 Task: Create in the project AquaVue in Backlog an issue 'Integrate a new payment gateway into an e-commerce website', assign it to team member softage.3@softage.net and change the status to IN PROGRESS. Create in the project AquaVue in Backlog an issue 'Create a data backup and recovery plan for a company's IT infrastructure', assign it to team member softage.4@softage.net and change the status to IN PROGRESS
Action: Mouse moved to (233, 97)
Screenshot: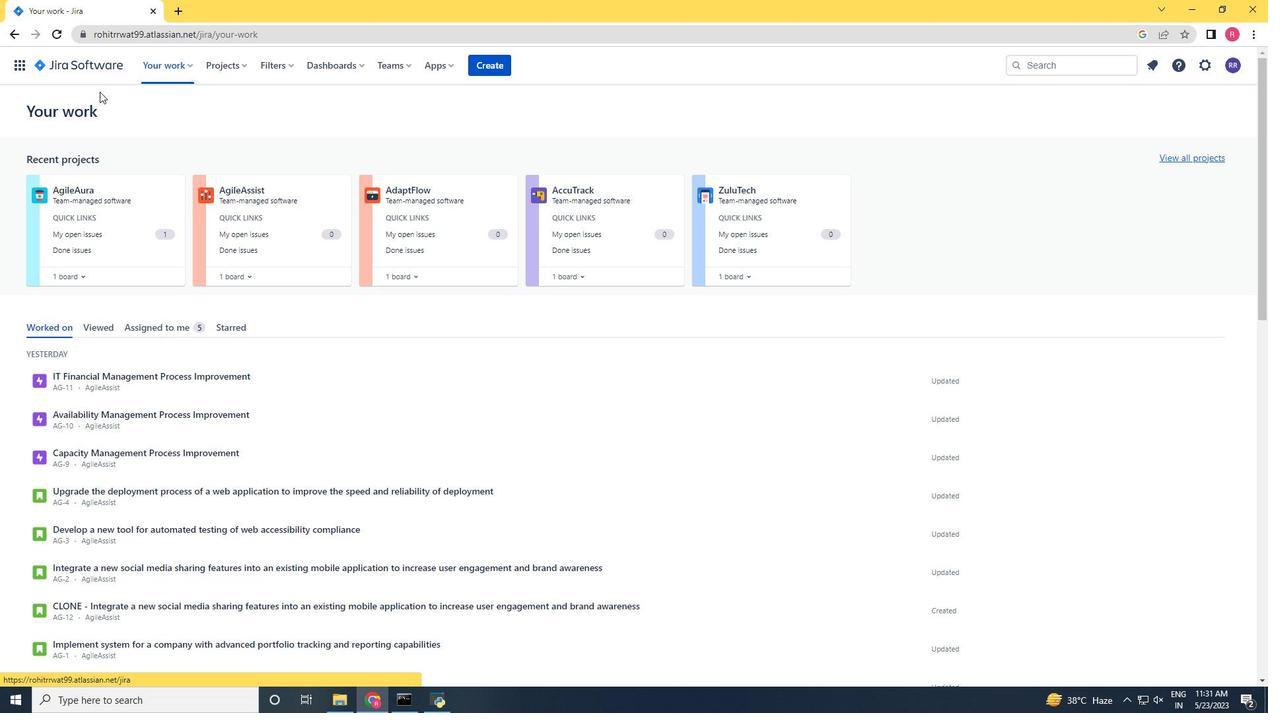 
Action: Mouse pressed left at (233, 97)
Screenshot: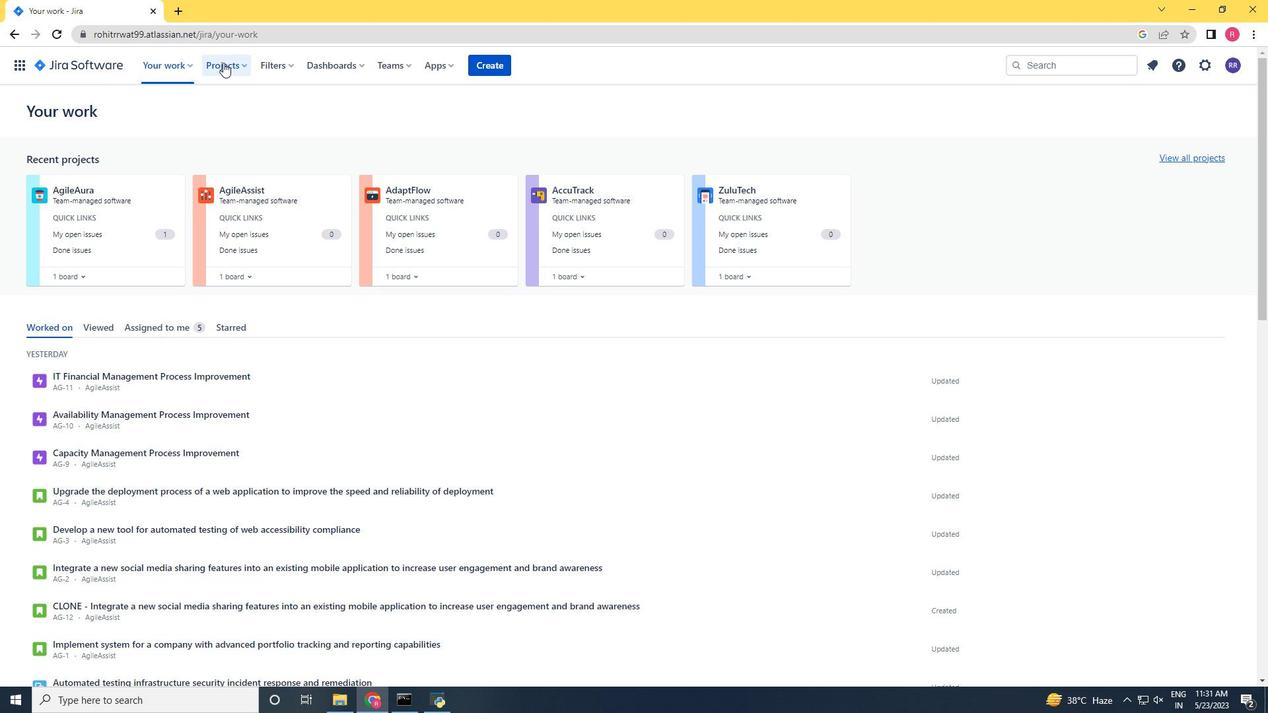 
Action: Mouse moved to (253, 153)
Screenshot: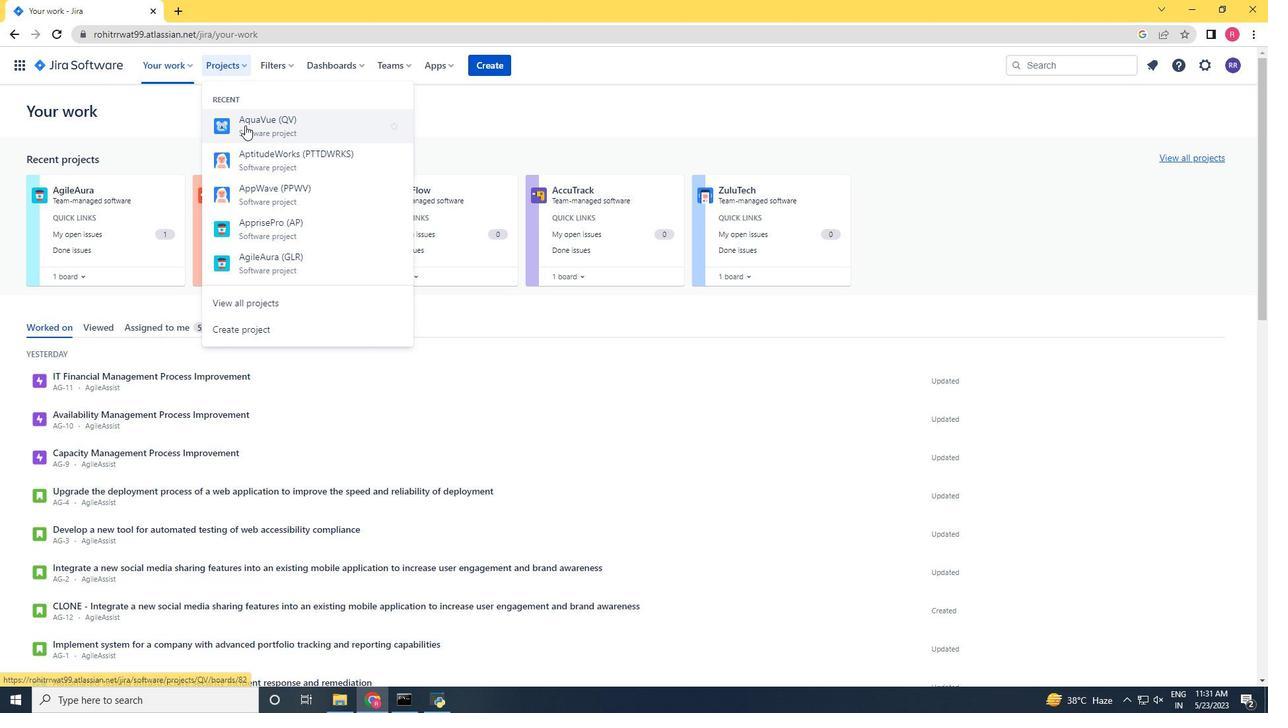 
Action: Mouse pressed left at (253, 153)
Screenshot: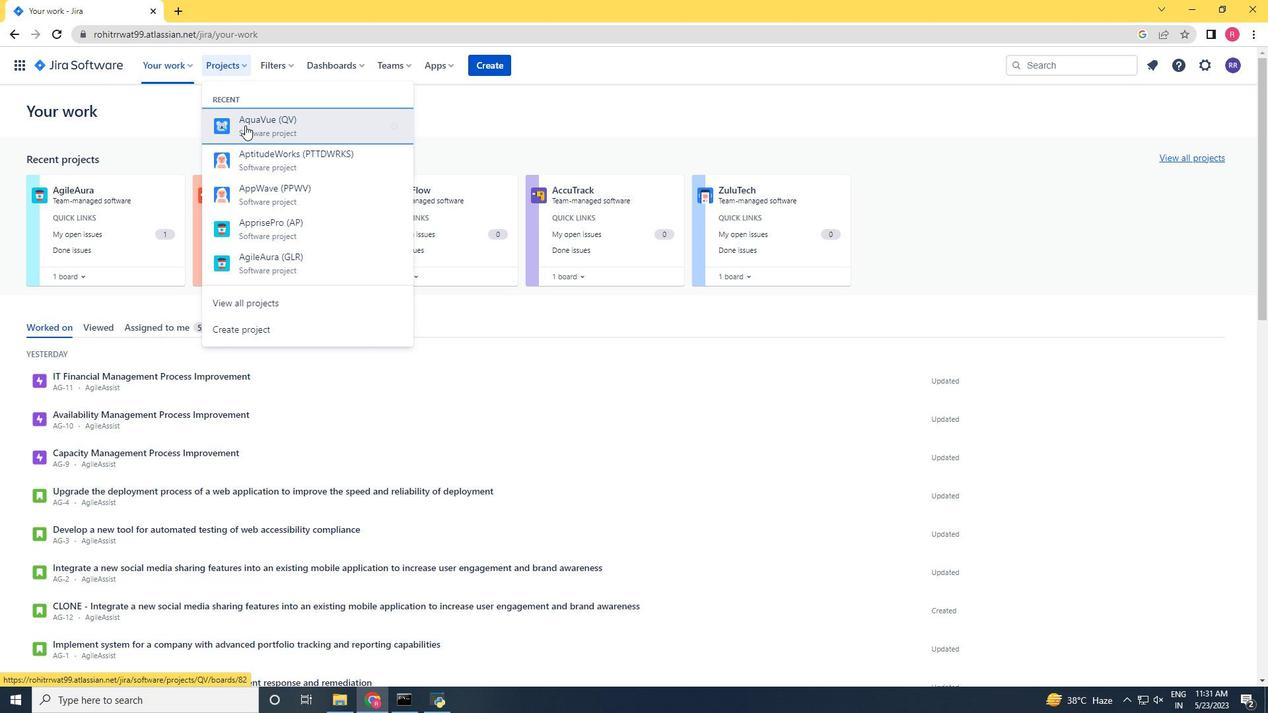 
Action: Mouse moved to (118, 224)
Screenshot: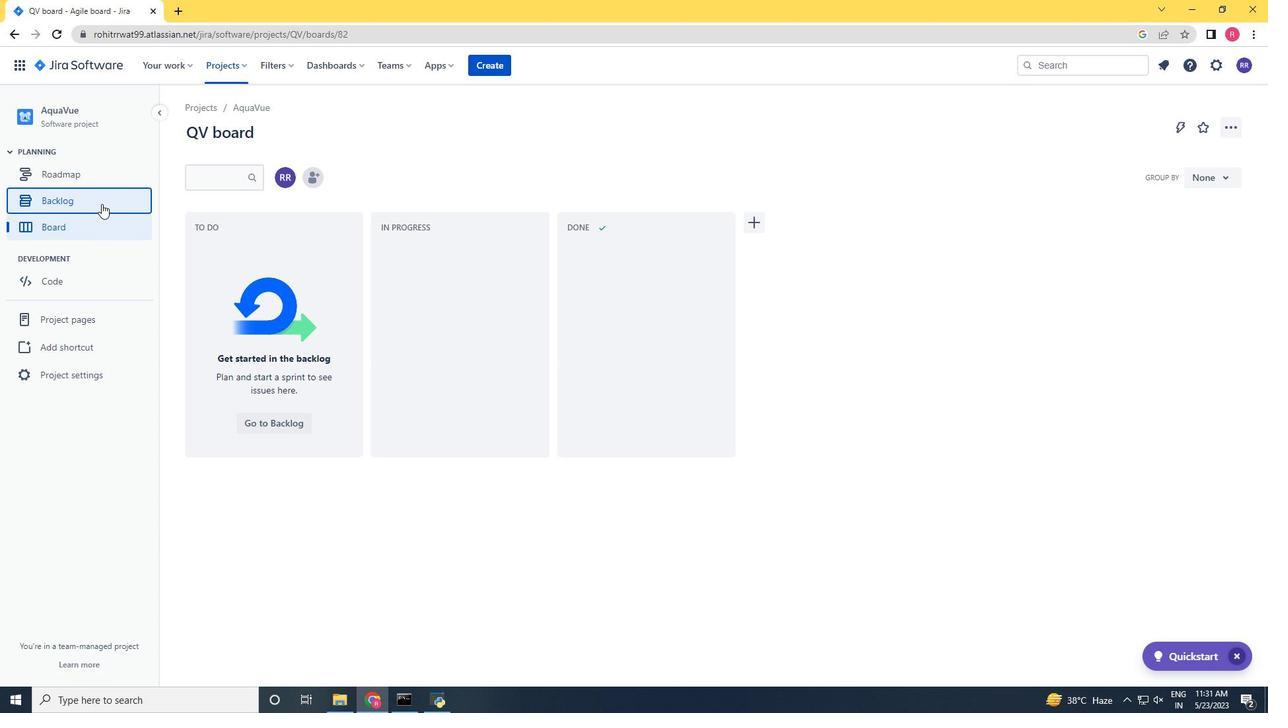
Action: Mouse pressed left at (118, 224)
Screenshot: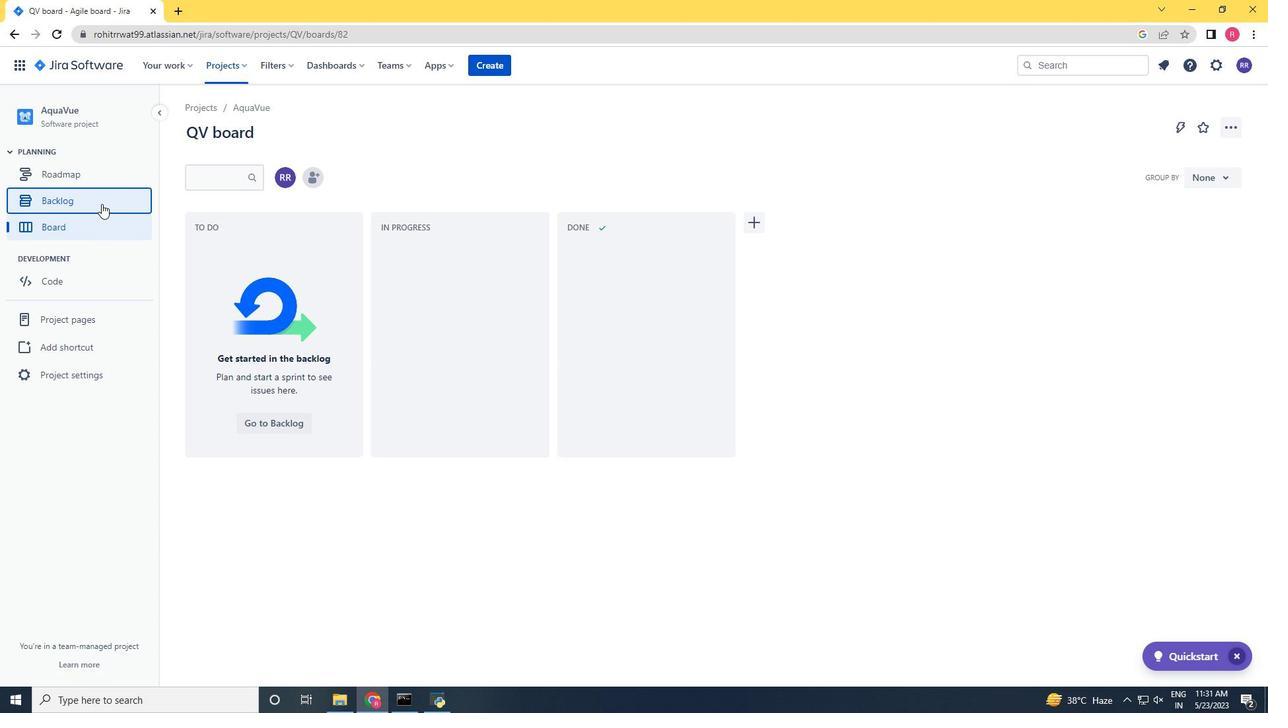 
Action: Mouse moved to (589, 367)
Screenshot: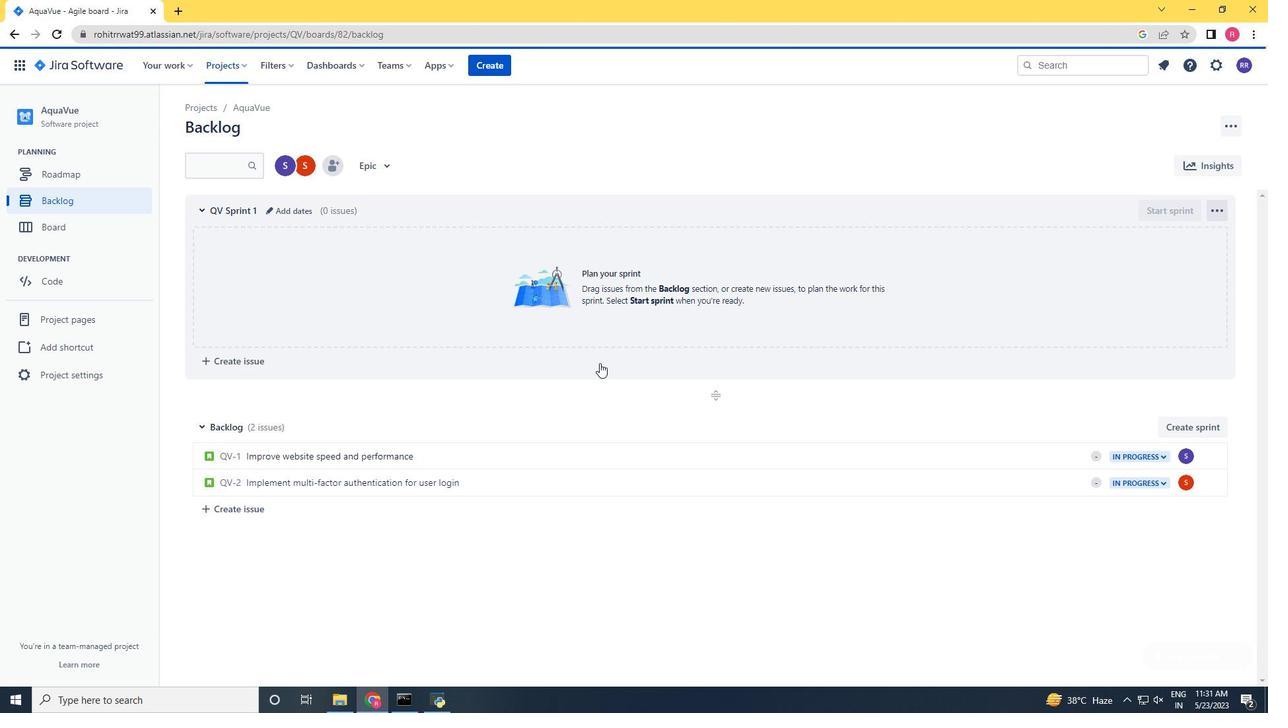 
Action: Mouse scrolled (589, 367) with delta (0, 0)
Screenshot: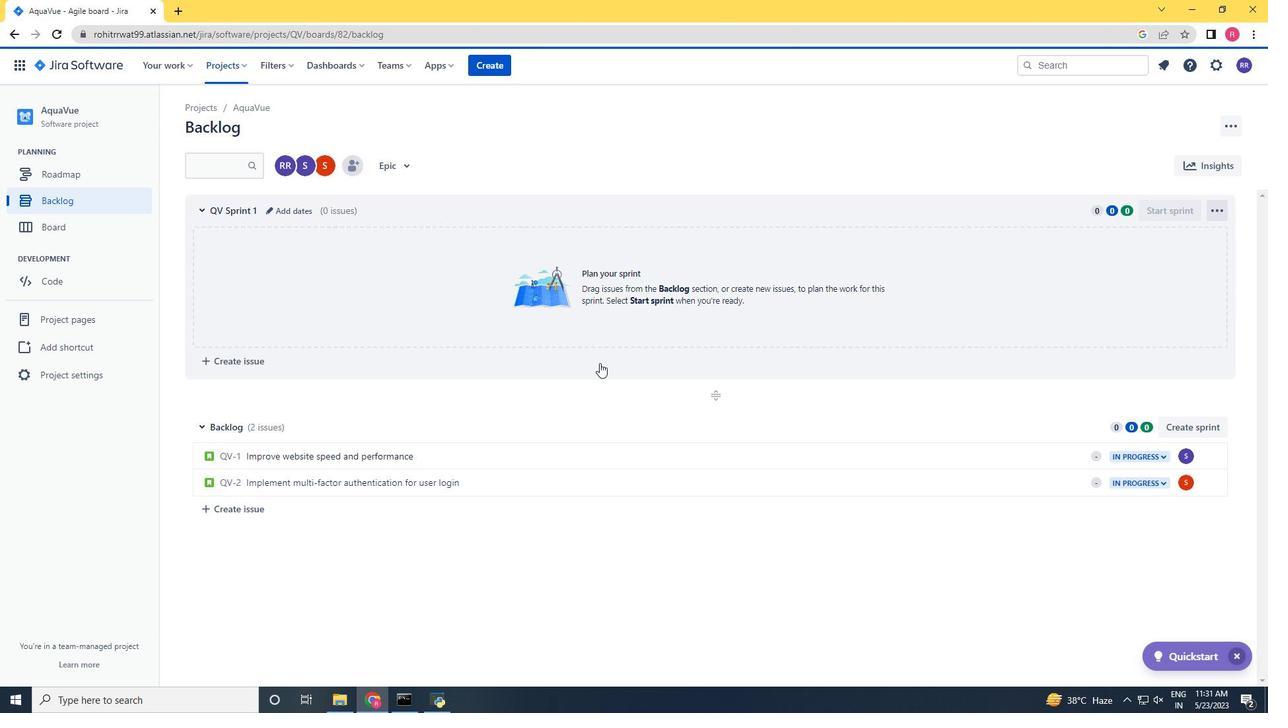 
Action: Mouse scrolled (589, 367) with delta (0, 0)
Screenshot: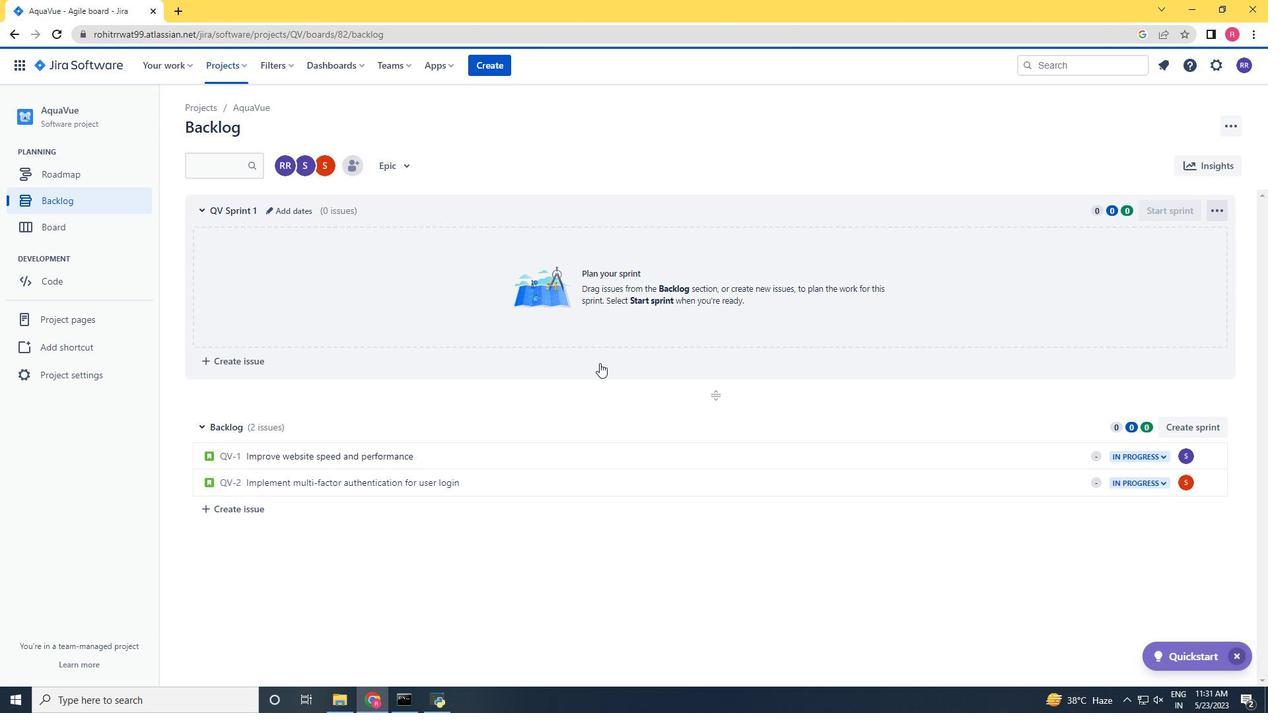 
Action: Mouse scrolled (589, 367) with delta (0, 0)
Screenshot: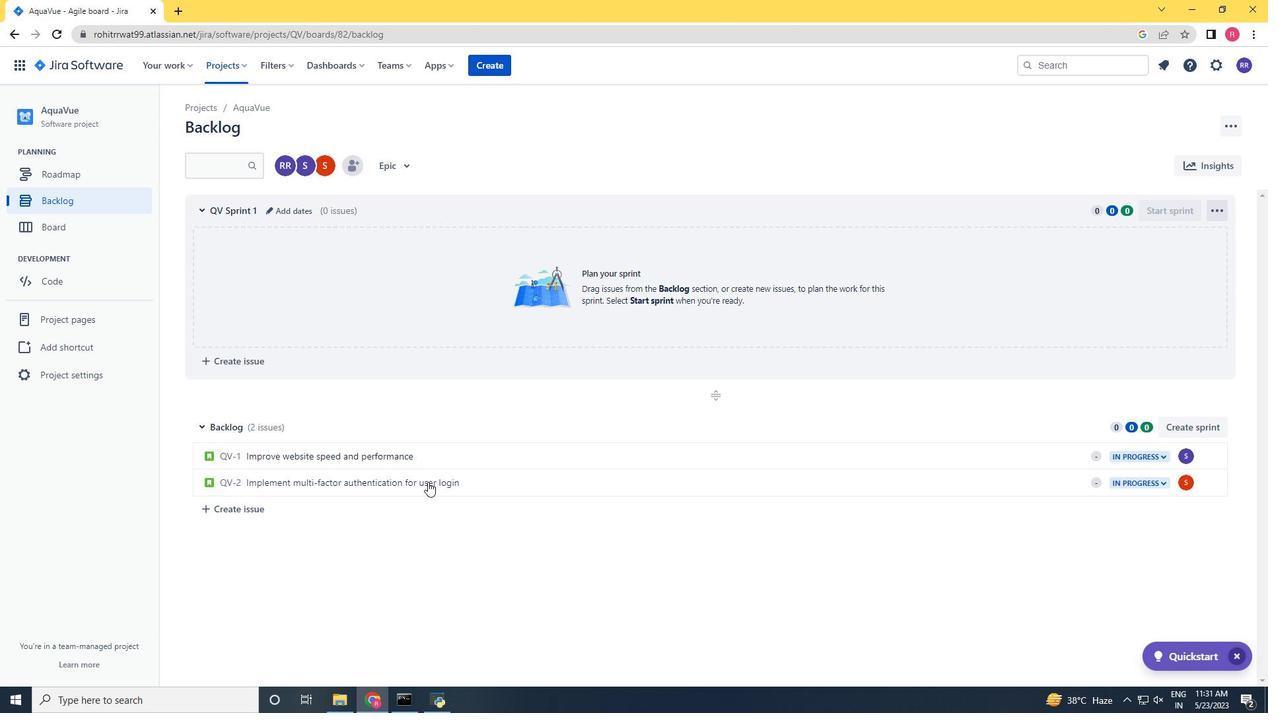 
Action: Mouse moved to (265, 494)
Screenshot: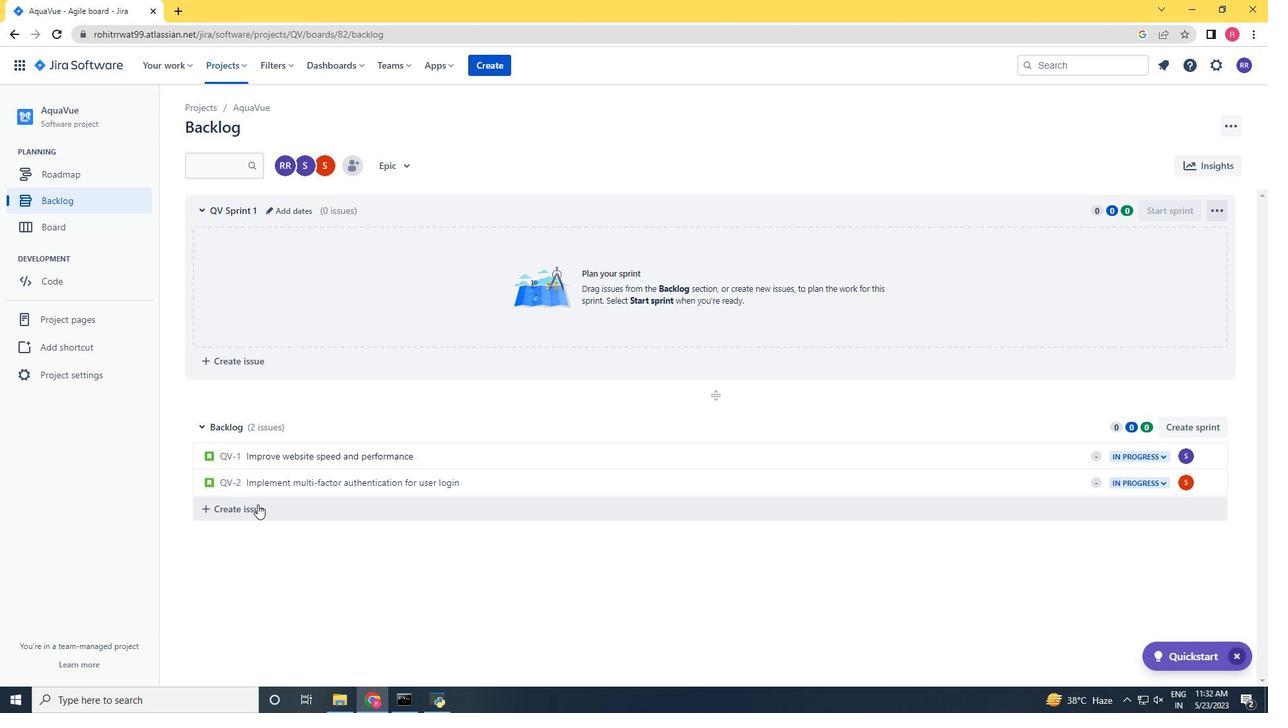 
Action: Mouse pressed left at (265, 494)
Screenshot: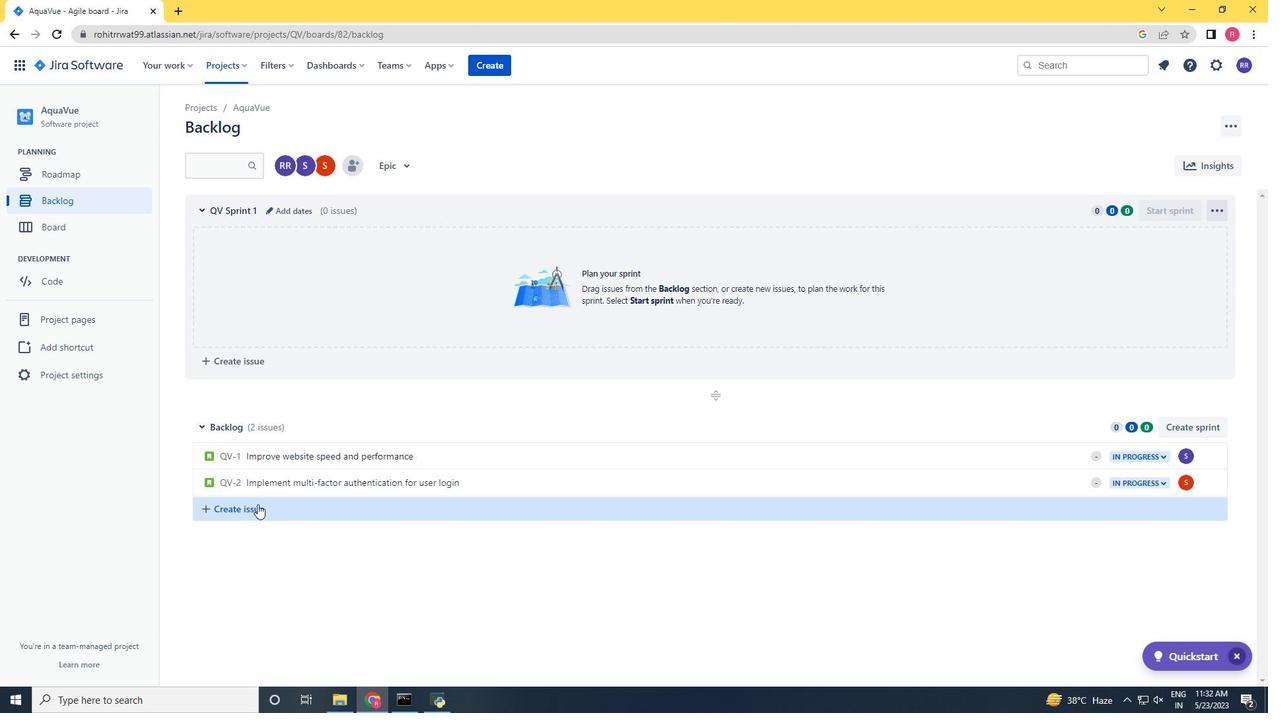 
Action: Key pressed <Key.shift>Integrate<Key.space>a<Key.space>new<Key.space>payment<Key.space>gateway<Key.space>into<Key.space>an<Key.space>e-commerce<Key.space>website<Key.enter>
Screenshot: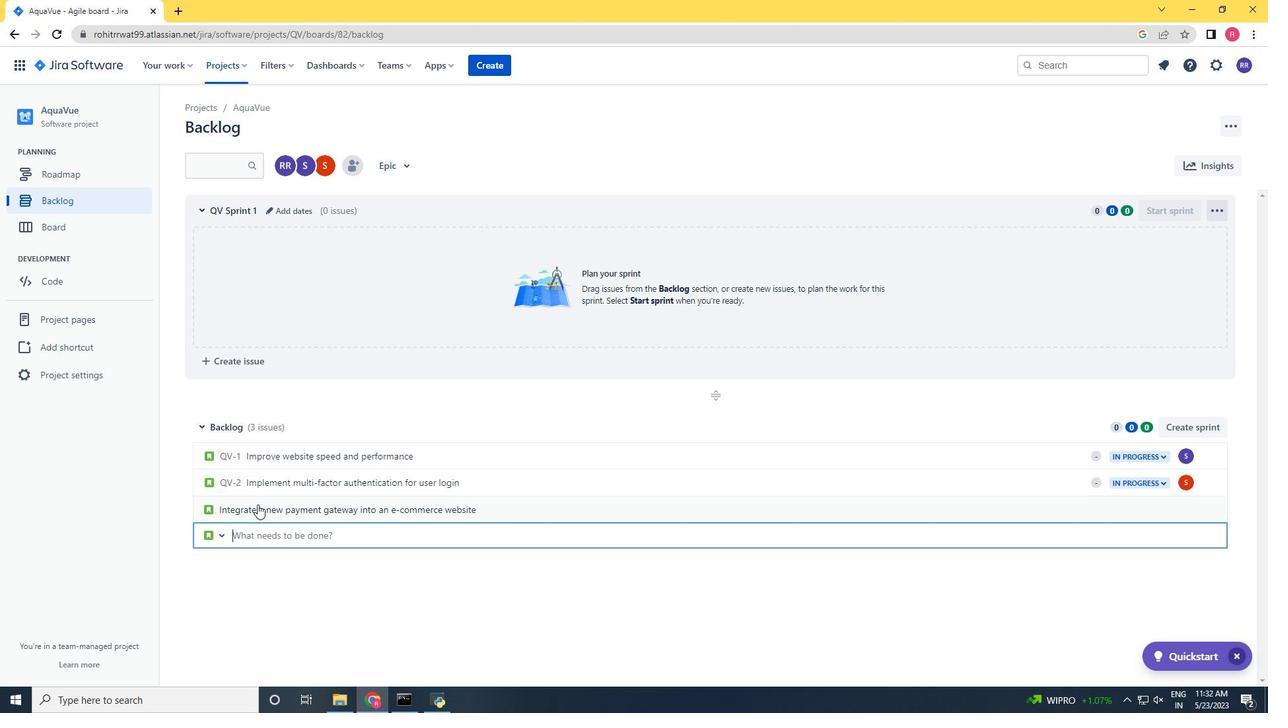 
Action: Mouse moved to (1120, 497)
Screenshot: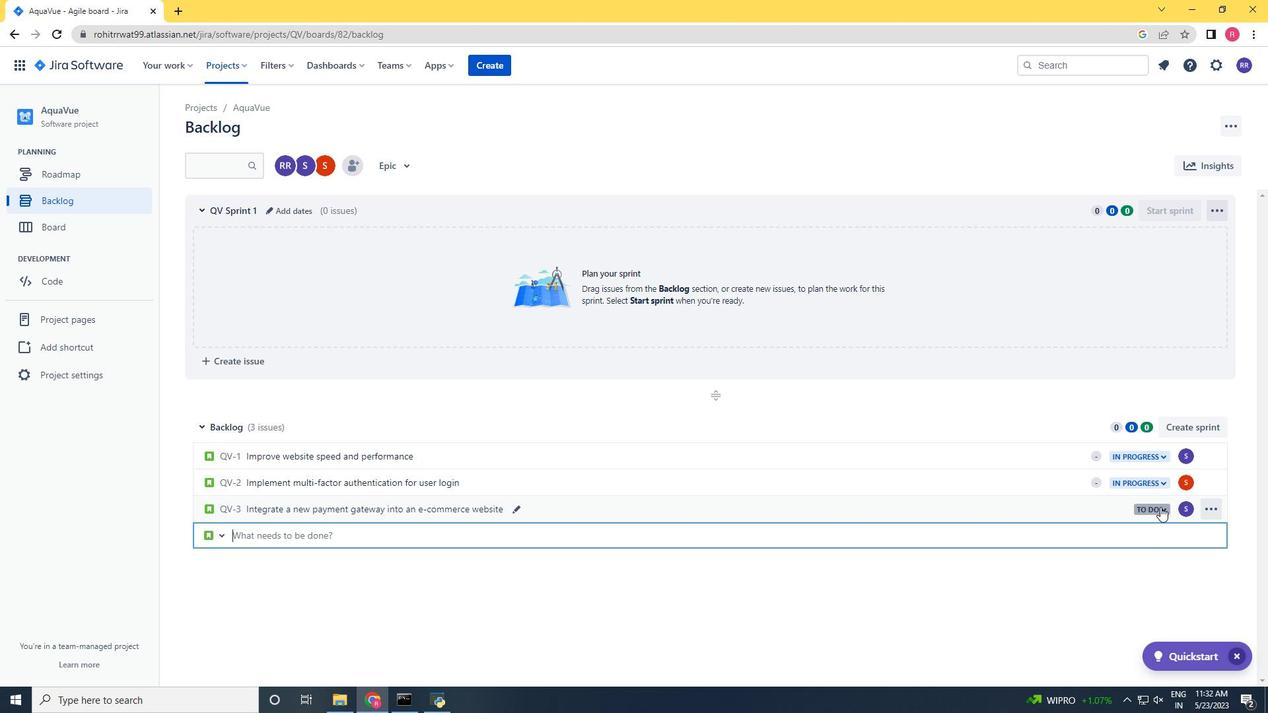 
Action: Mouse pressed left at (1120, 497)
Screenshot: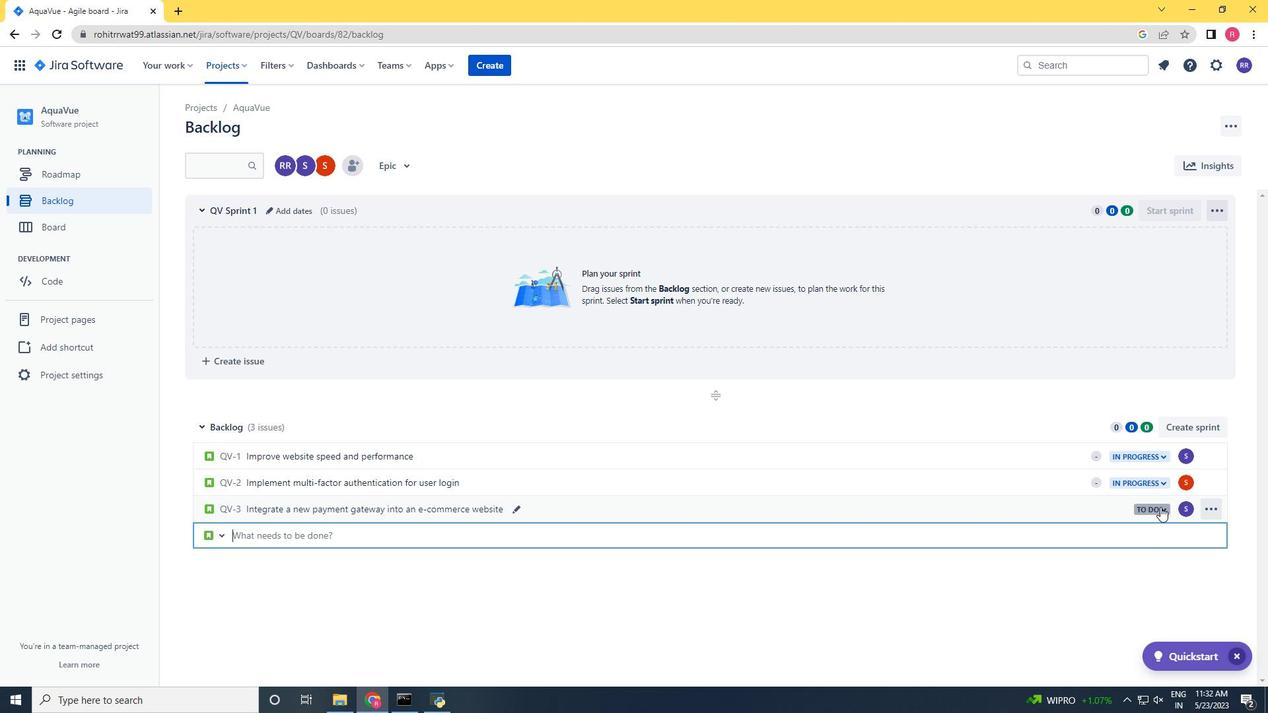 
Action: Mouse moved to (1035, 521)
Screenshot: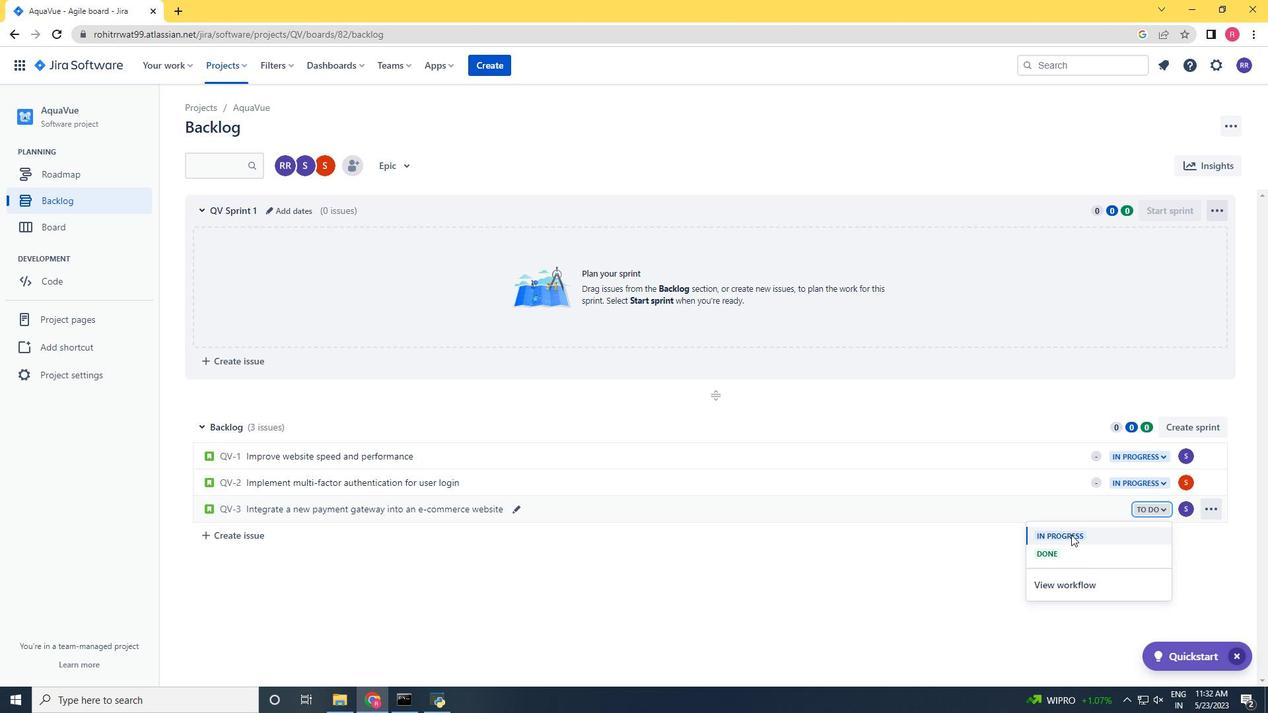 
Action: Mouse pressed left at (1035, 521)
Screenshot: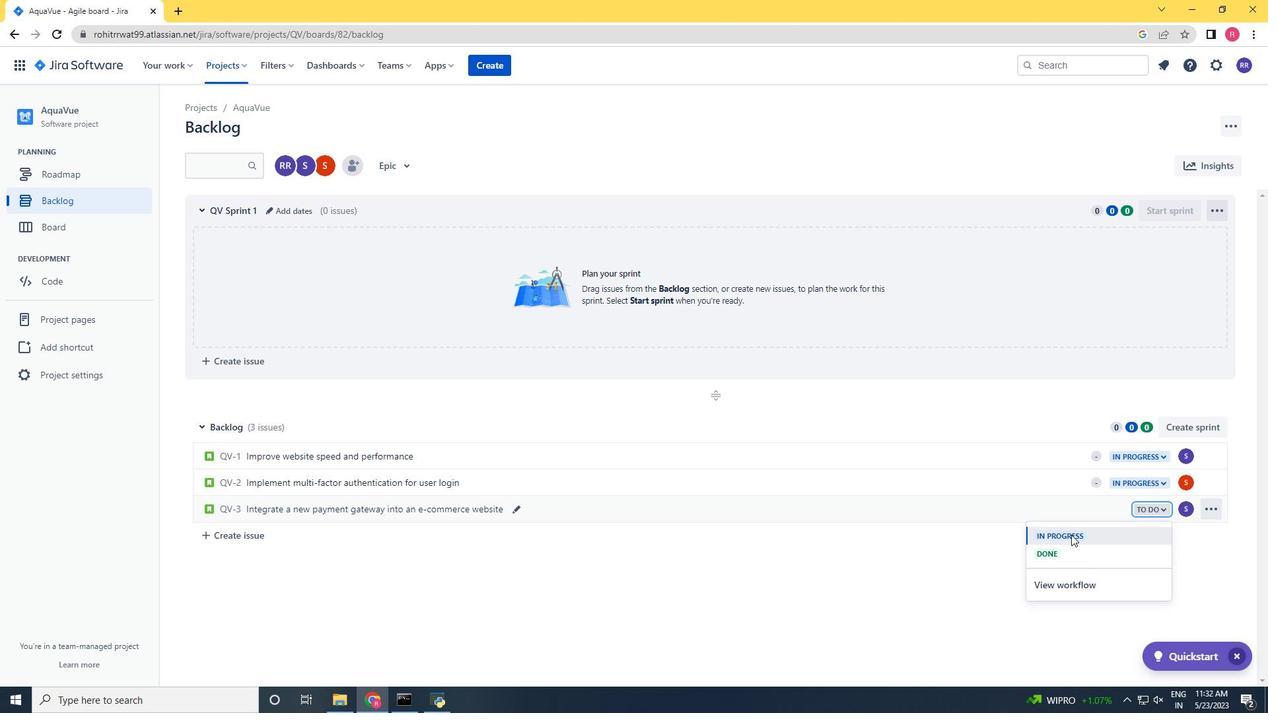 
Action: Mouse moved to (255, 527)
Screenshot: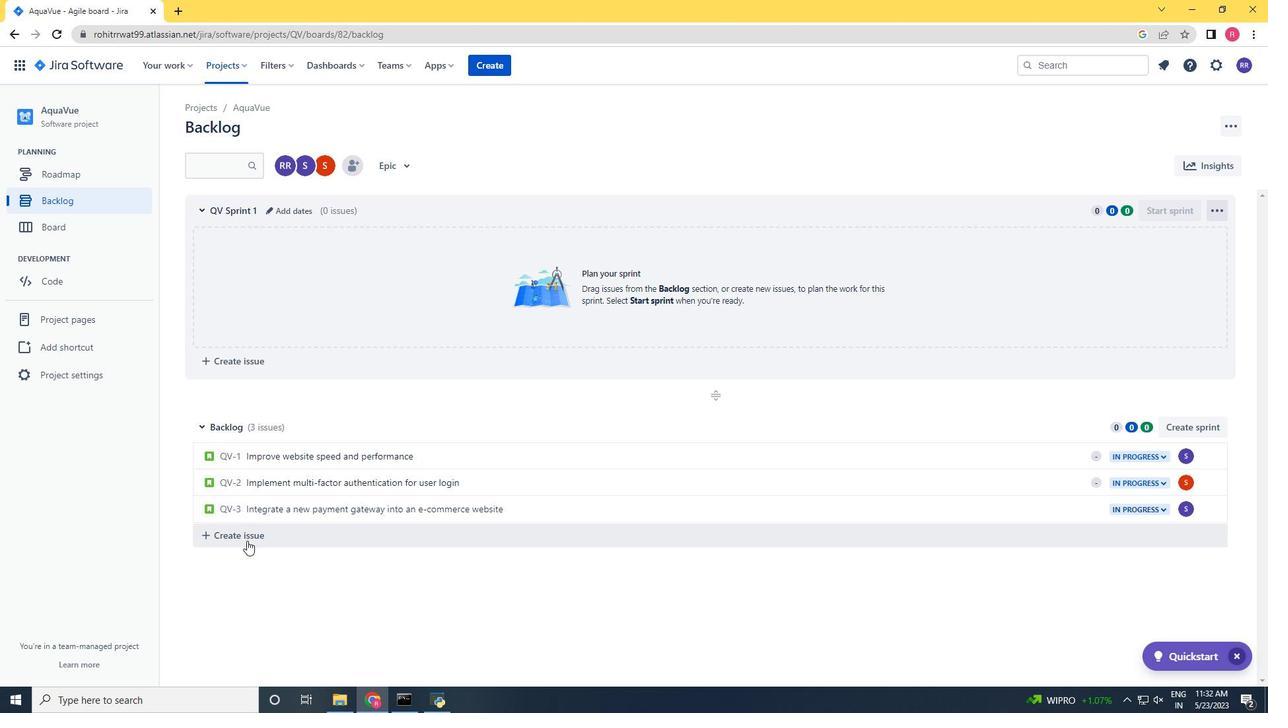 
Action: Mouse pressed left at (255, 527)
Screenshot: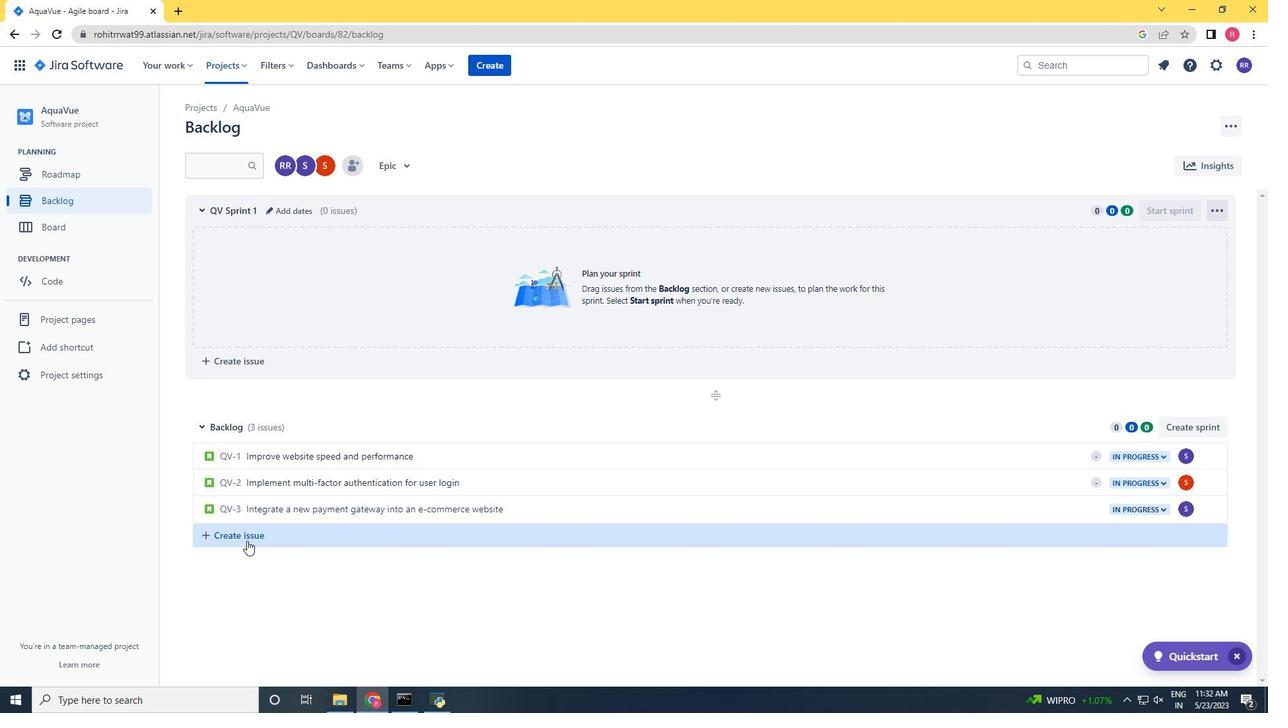 
Action: Key pressed <Key.shift>Create<Key.space><Key.space>a<Key.space>data<Key.space>backup<Key.space><Key.space>and<Key.space><Key.space>recoveryy<Key.space><Key.backspace><Key.backspace><Key.space>plan<Key.space><Key.space>for<Key.space>a<Key.space>company<Key.space><Key.backspace>;<Key.backspace>'s<Key.space><Key.shift_r>IT<Key.space>infrastucture<Key.enter>
Screenshot: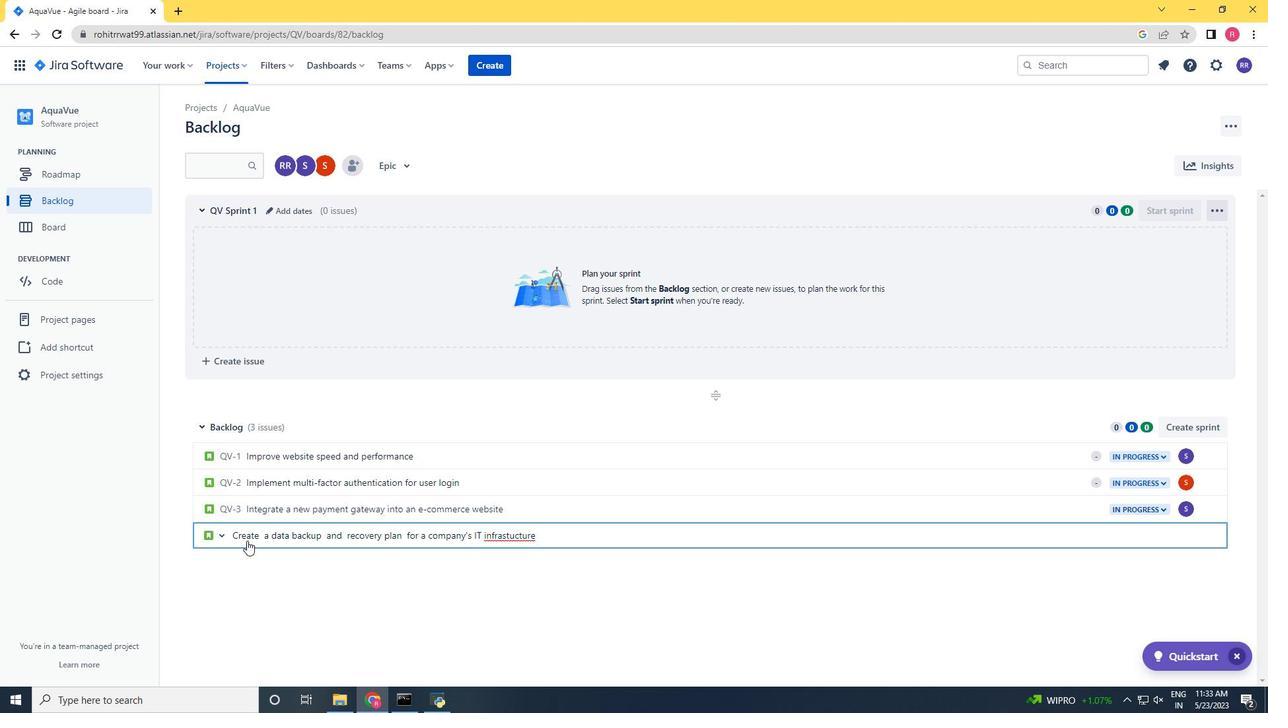 
Action: Mouse moved to (1144, 522)
Screenshot: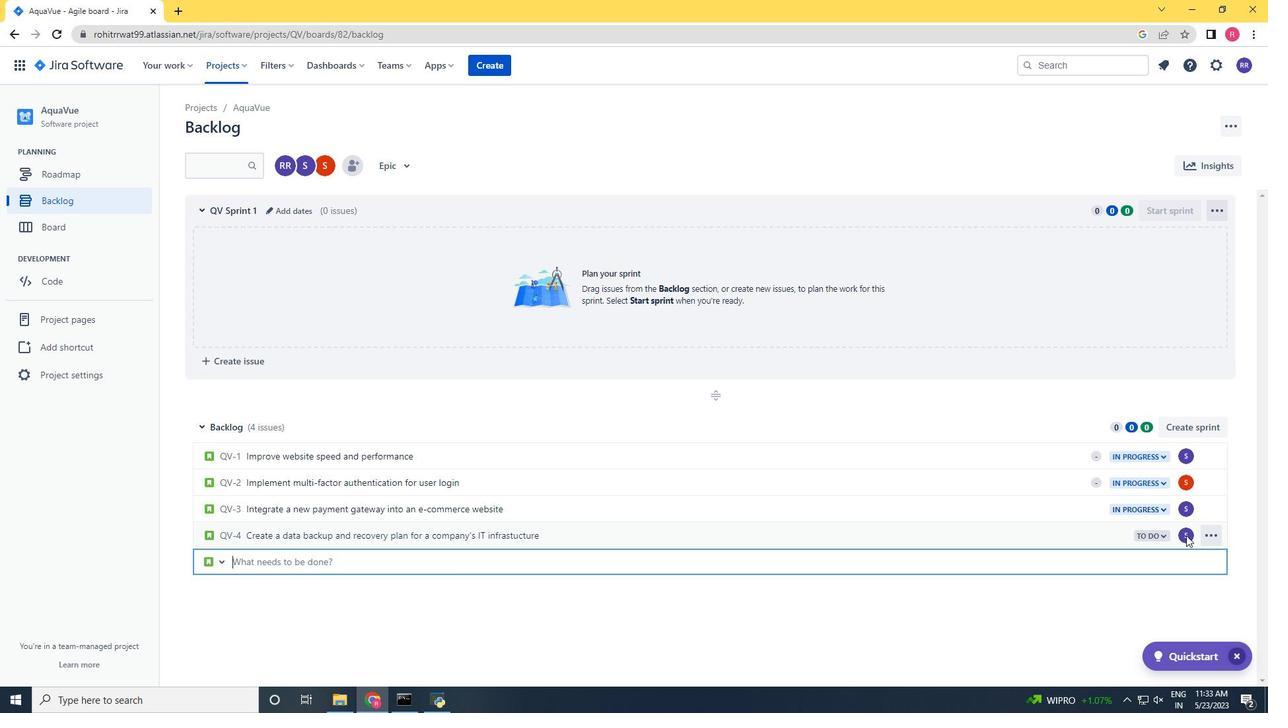 
Action: Mouse pressed left at (1144, 522)
Screenshot: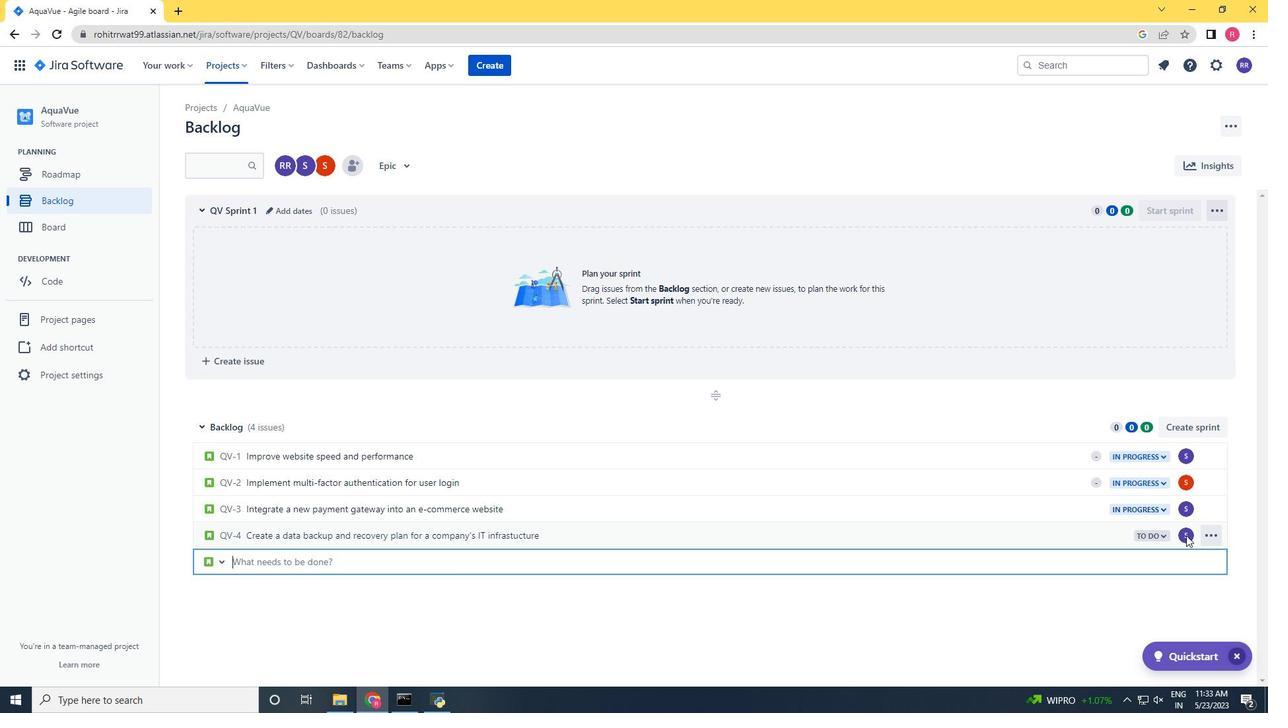 
Action: Mouse pressed left at (1144, 522)
Screenshot: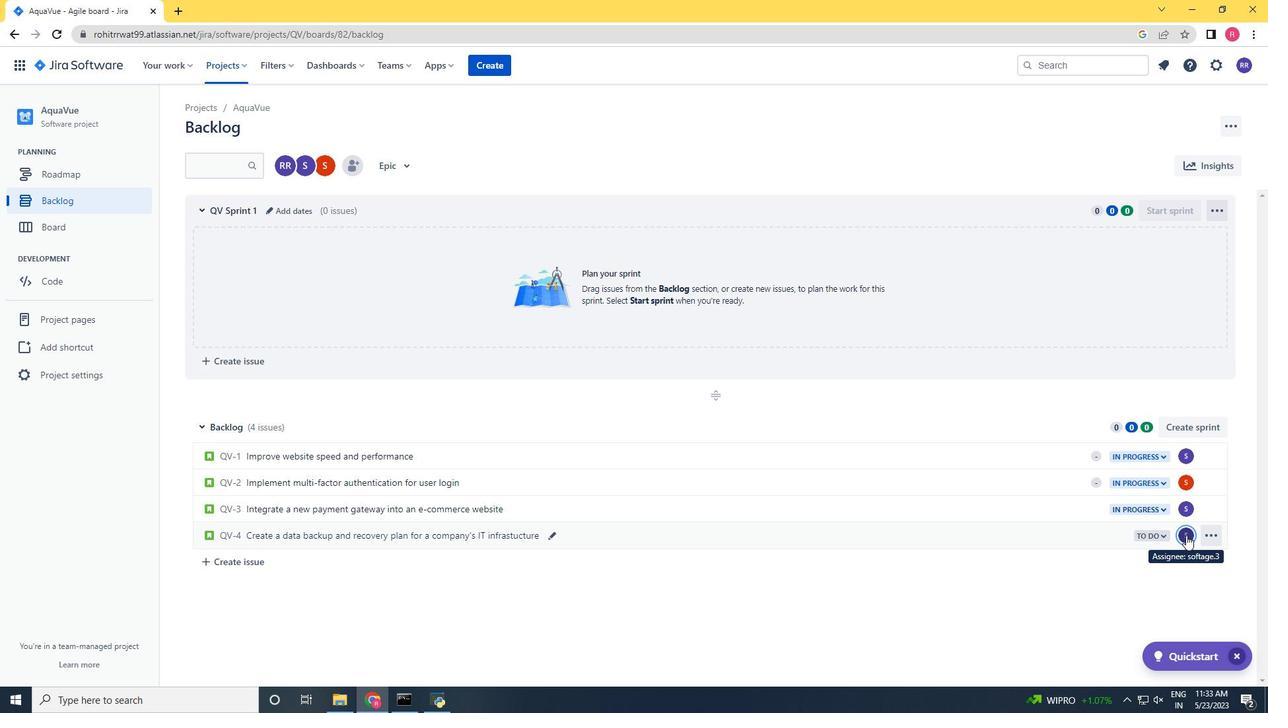 
Action: Key pressed softage.4
Screenshot: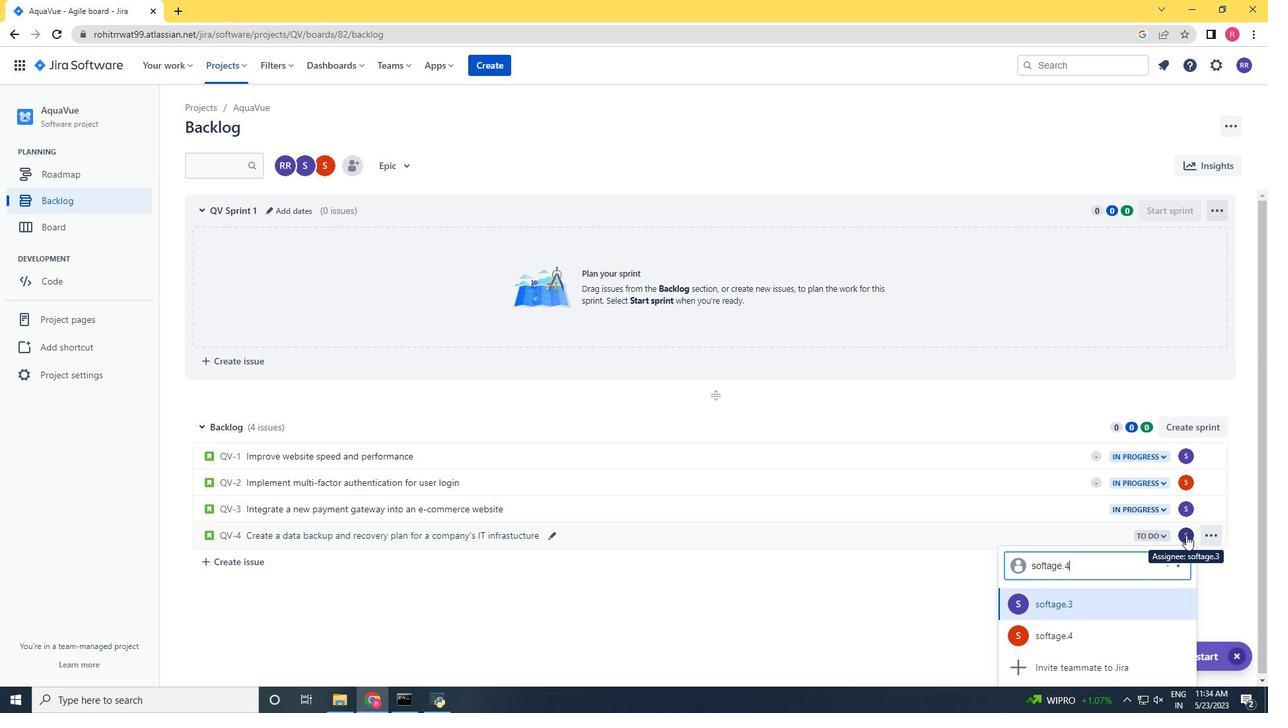 
Action: Mouse moved to (1031, 586)
Screenshot: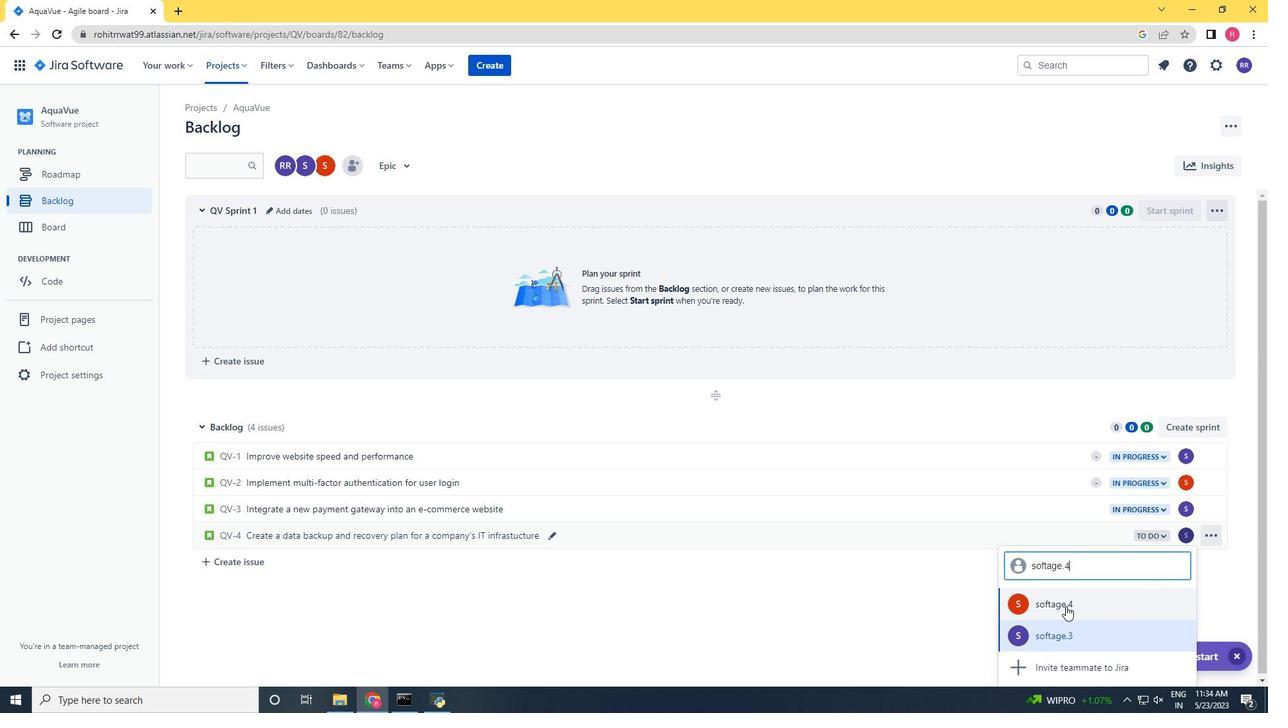 
Action: Mouse pressed left at (1031, 586)
Screenshot: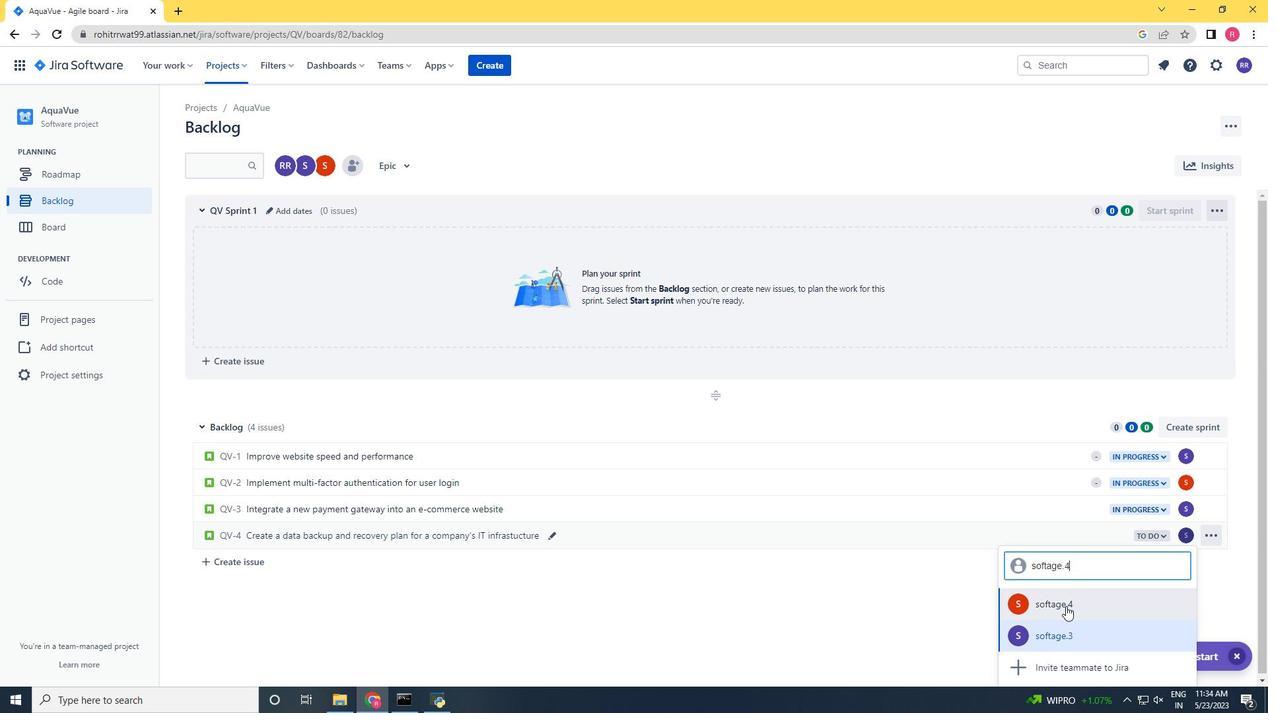 
Action: Mouse moved to (1108, 521)
Screenshot: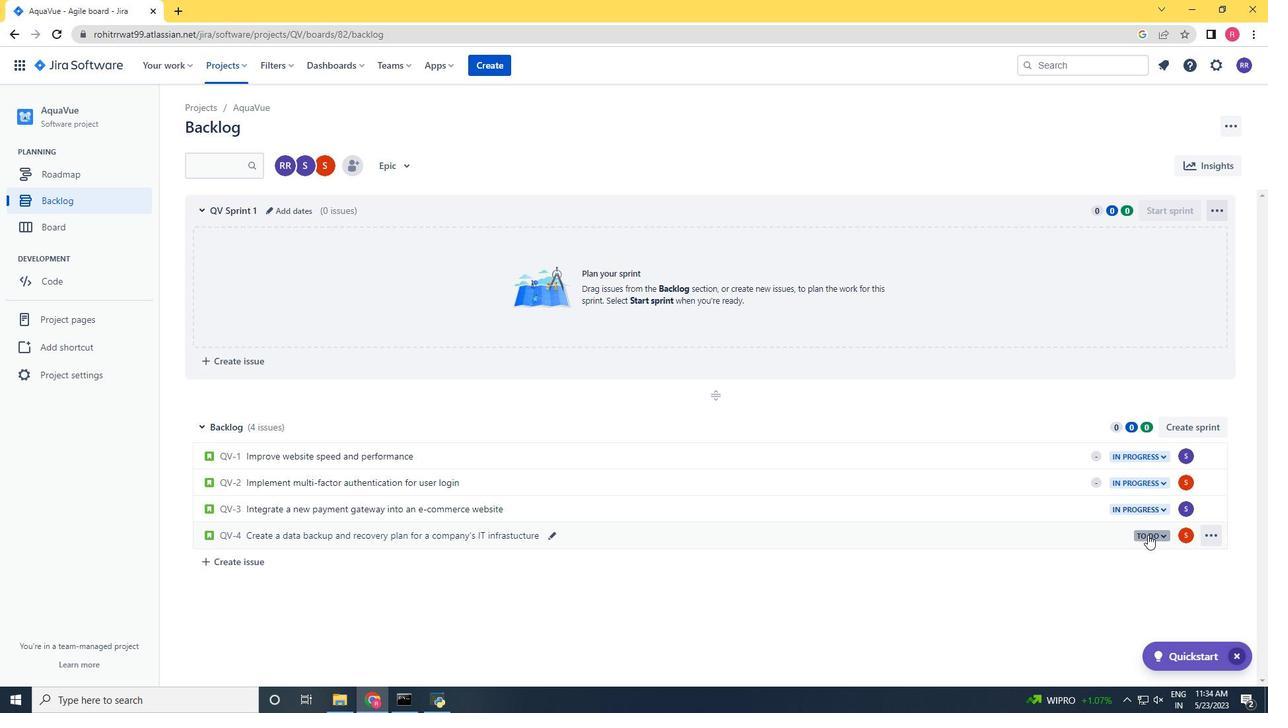 
Action: Mouse pressed left at (1108, 521)
Screenshot: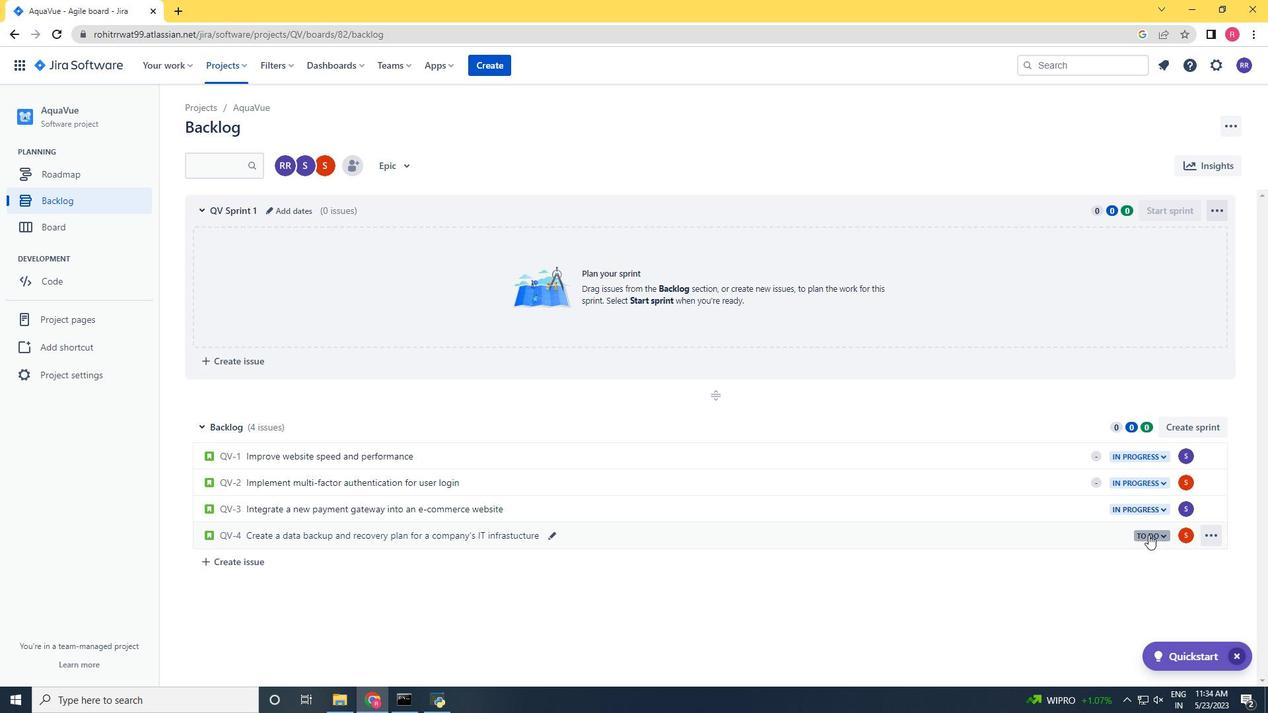 
Action: Mouse moved to (1037, 545)
Screenshot: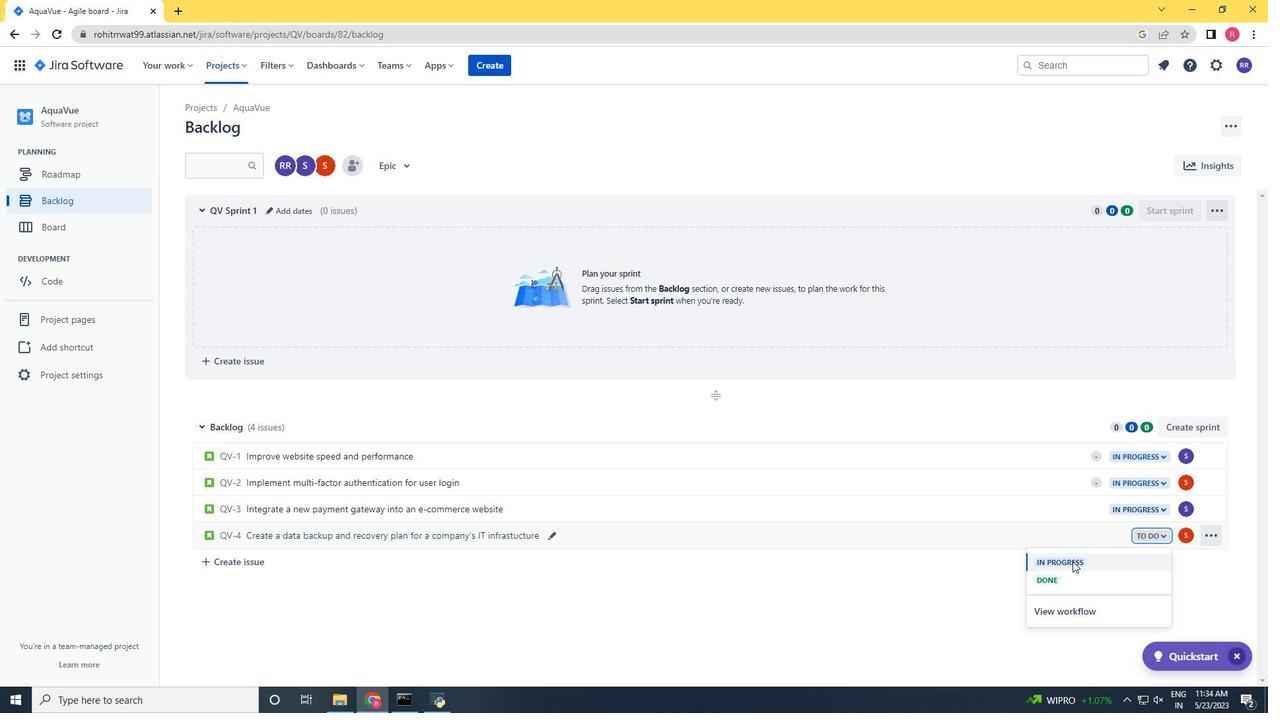 
Action: Mouse pressed left at (1037, 545)
Screenshot: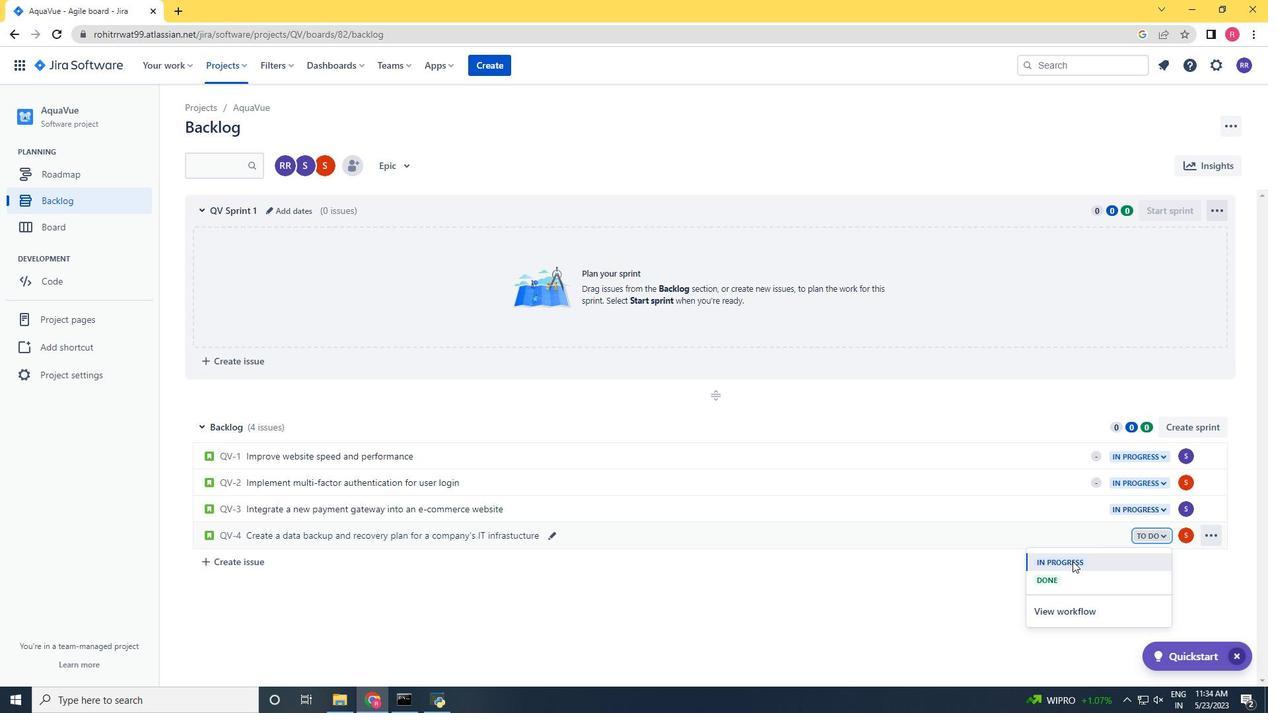 
Action: Mouse moved to (873, 588)
Screenshot: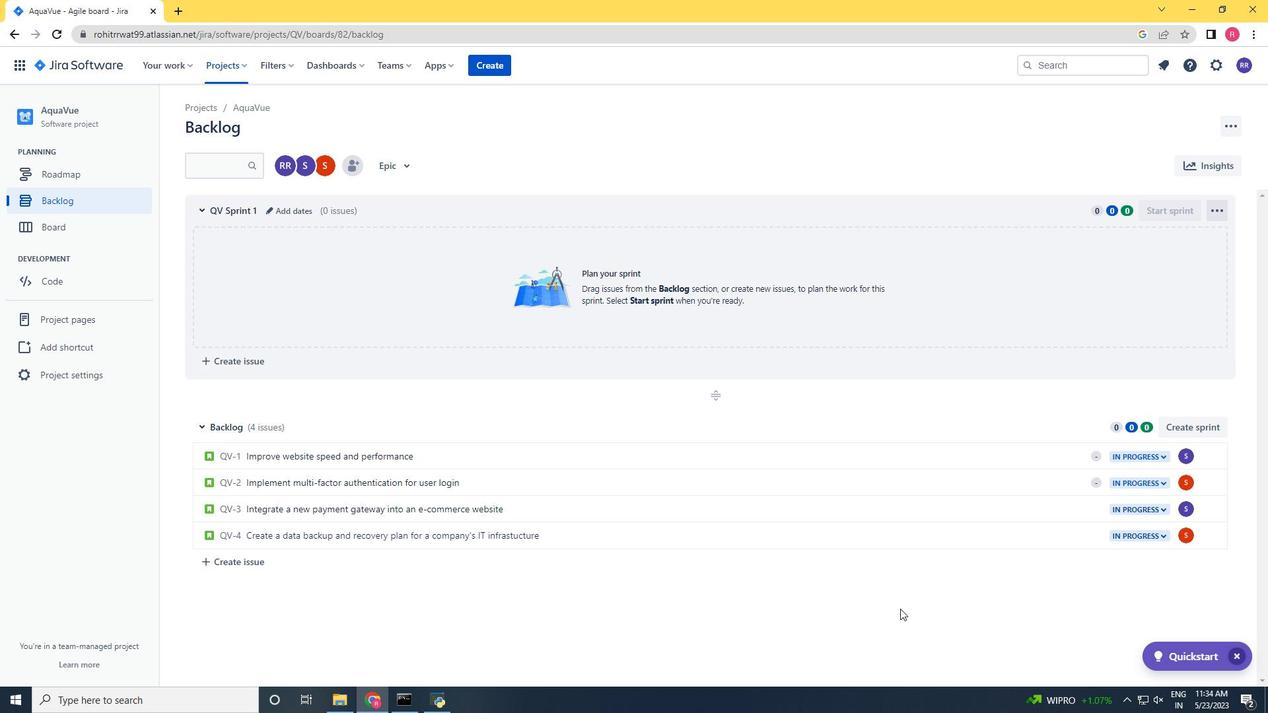 
